 Task: Create a due date automation trigger when advanced on, on the tuesday of the week a card is due add fields with custom field "Resume" set to a number greater or equal to 1 and lower than 10 at 11:00 AM.
Action: Mouse moved to (1028, 83)
Screenshot: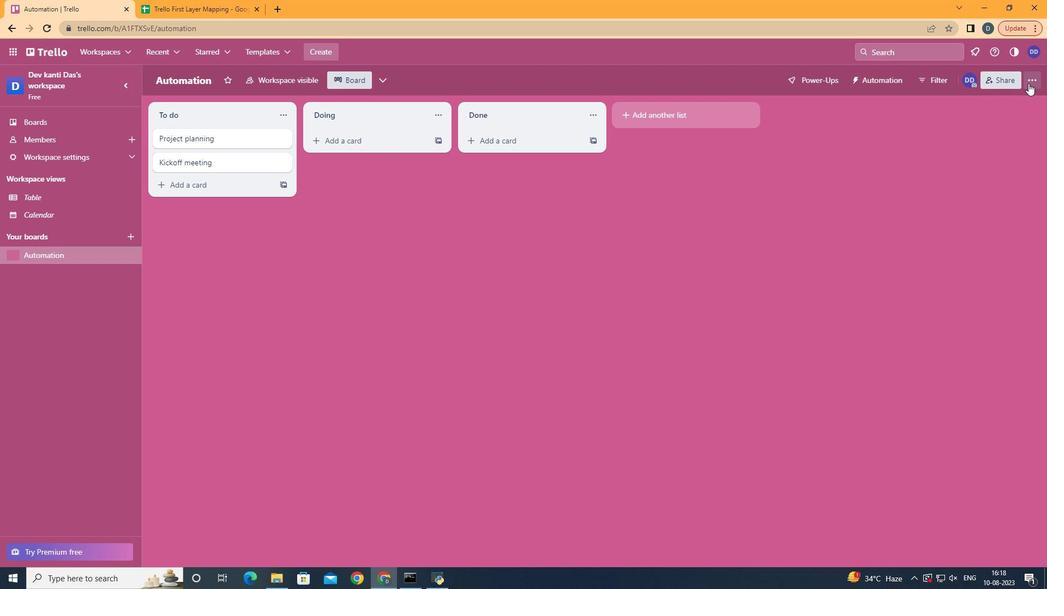
Action: Mouse pressed left at (1028, 83)
Screenshot: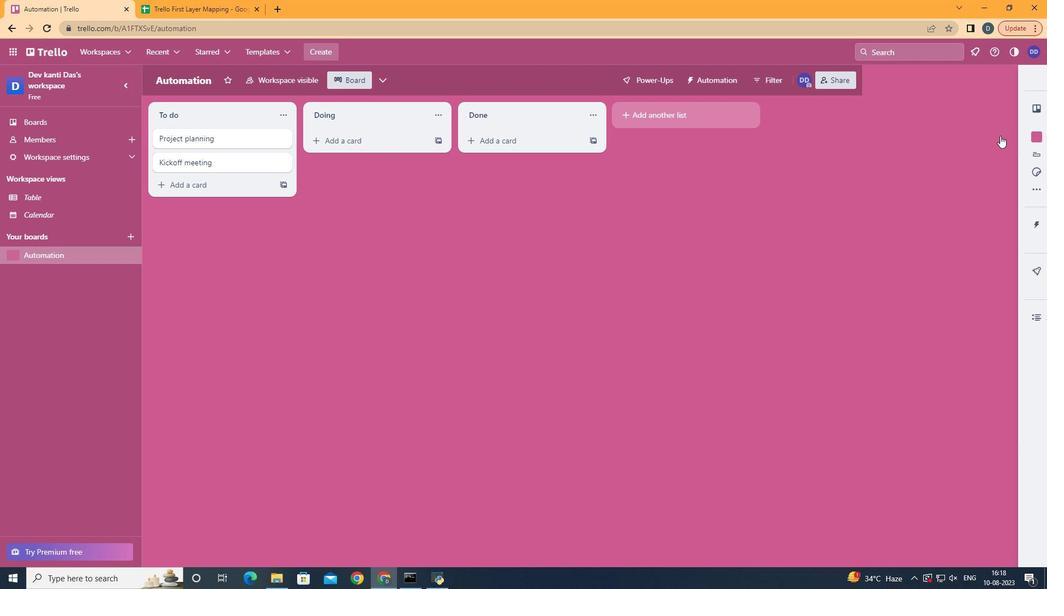 
Action: Mouse moved to (941, 231)
Screenshot: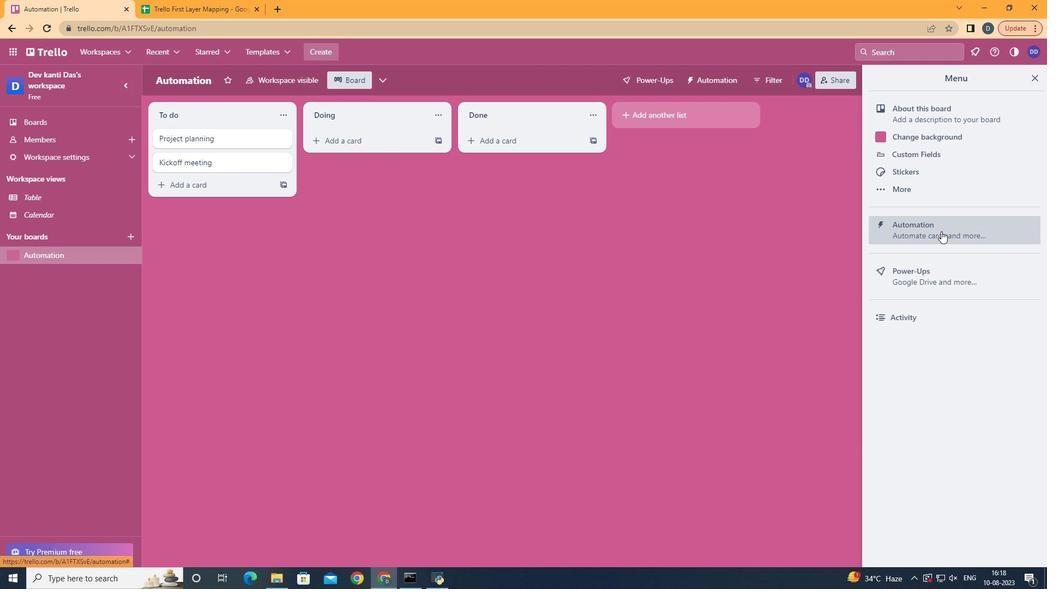 
Action: Mouse pressed left at (941, 231)
Screenshot: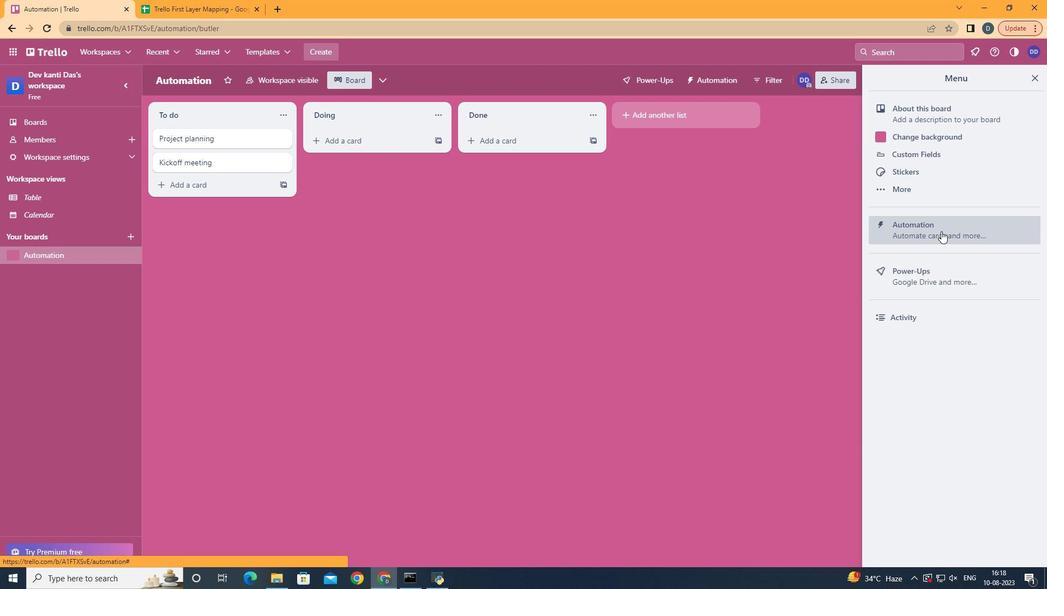 
Action: Mouse moved to (194, 224)
Screenshot: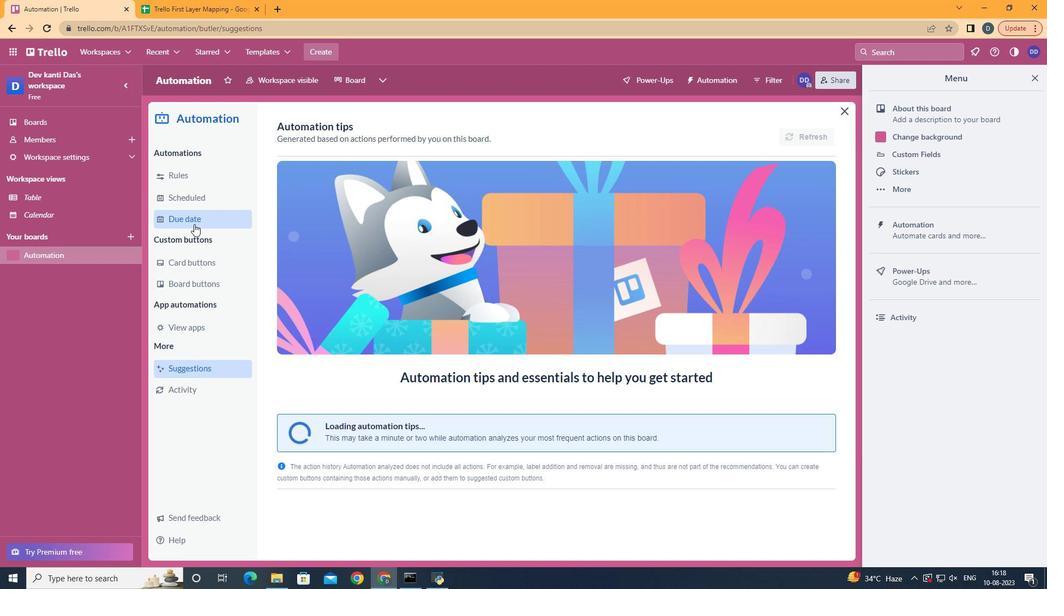 
Action: Mouse pressed left at (194, 224)
Screenshot: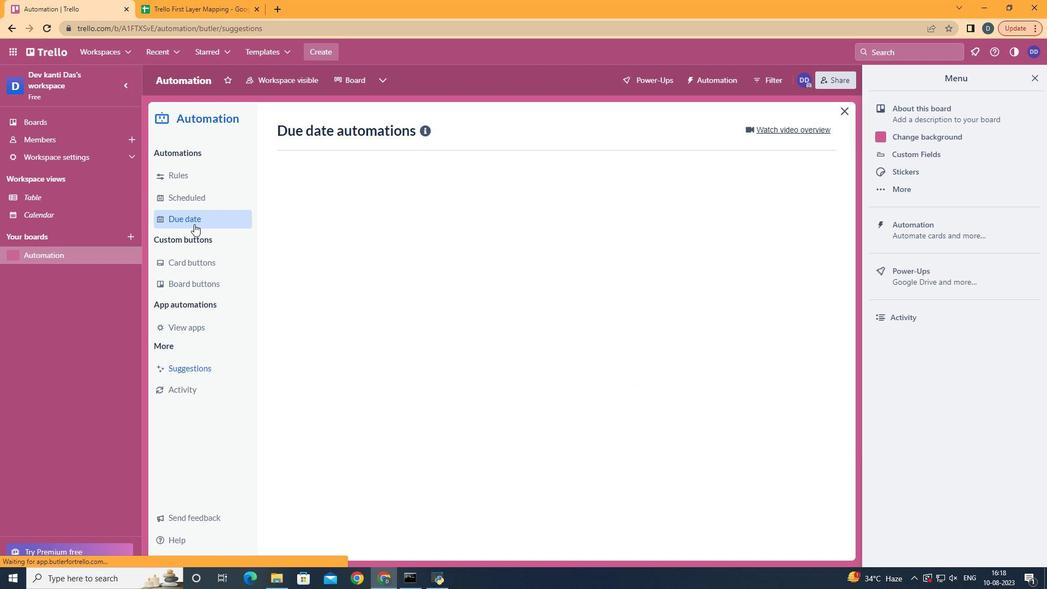 
Action: Mouse moved to (767, 123)
Screenshot: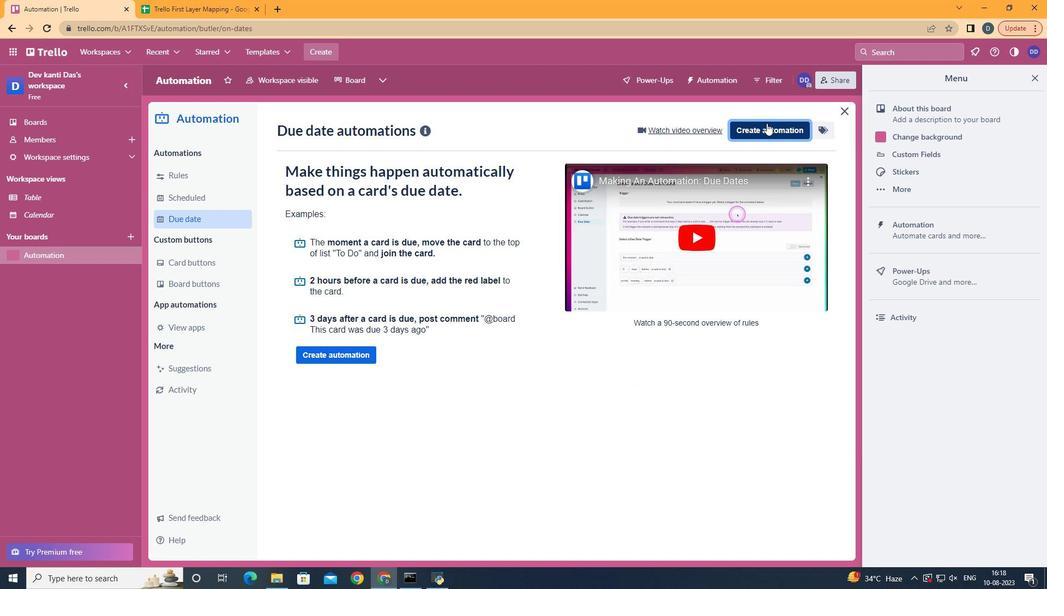 
Action: Mouse pressed left at (767, 123)
Screenshot: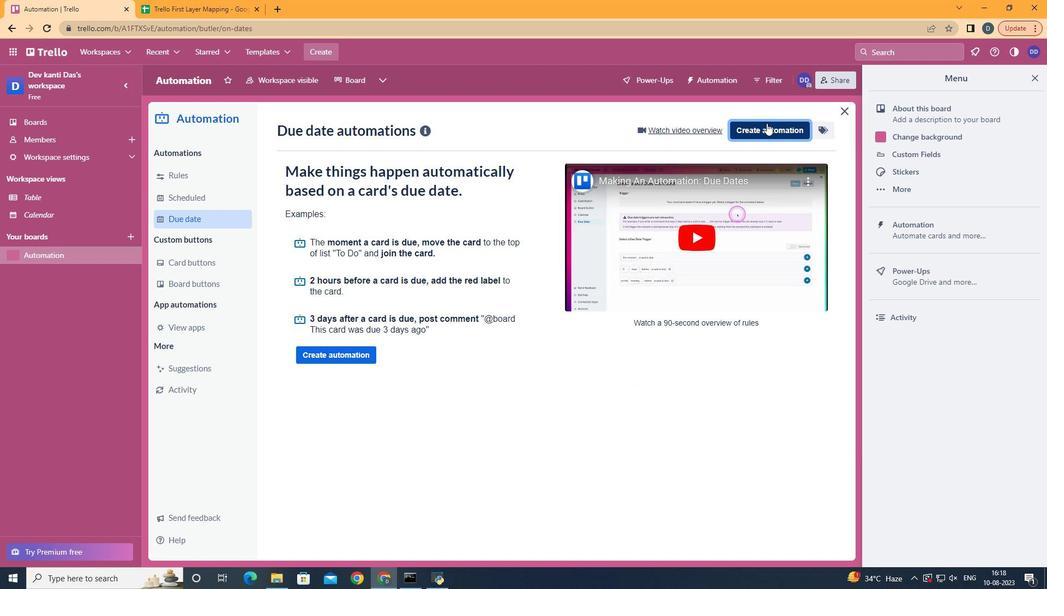 
Action: Mouse moved to (583, 236)
Screenshot: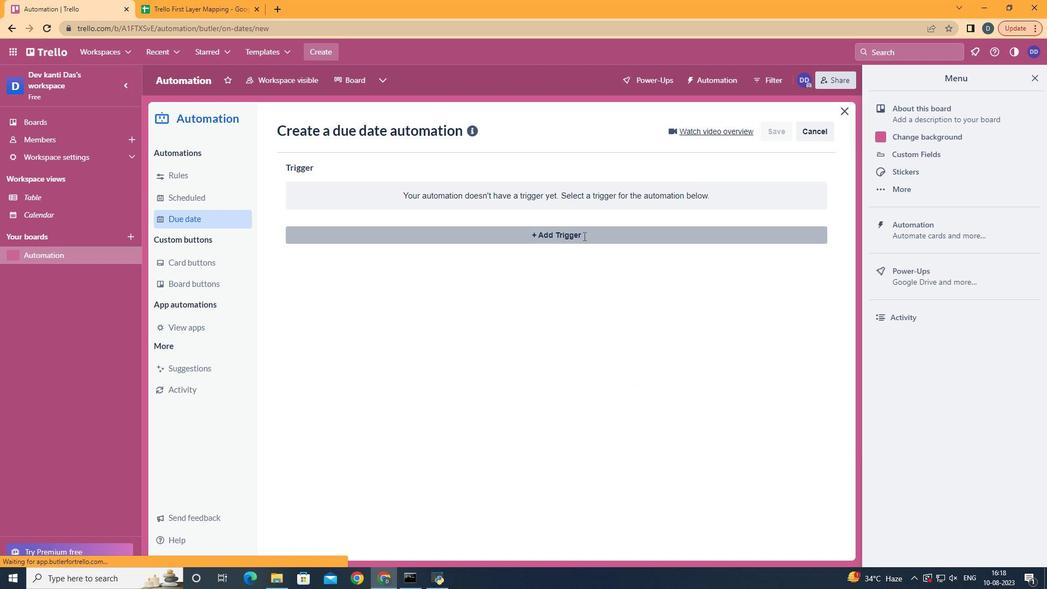 
Action: Mouse pressed left at (583, 236)
Screenshot: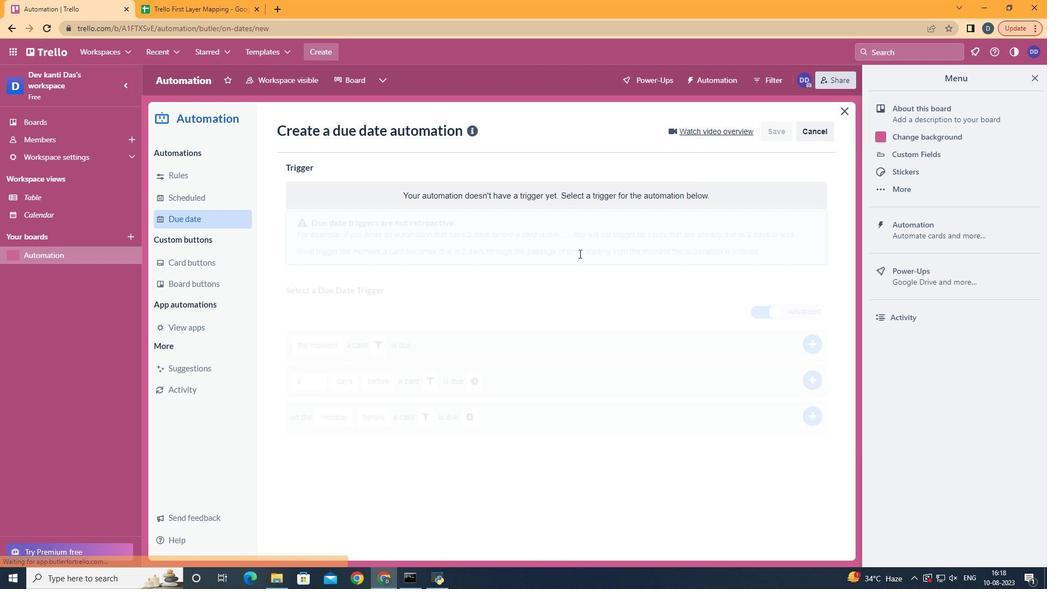 
Action: Mouse moved to (352, 304)
Screenshot: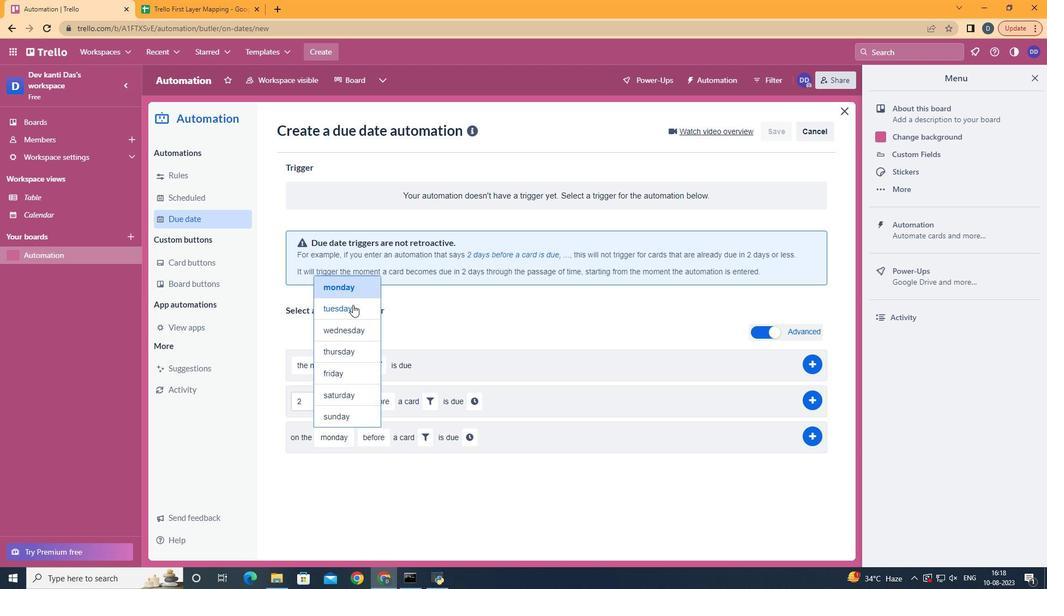 
Action: Mouse pressed left at (352, 304)
Screenshot: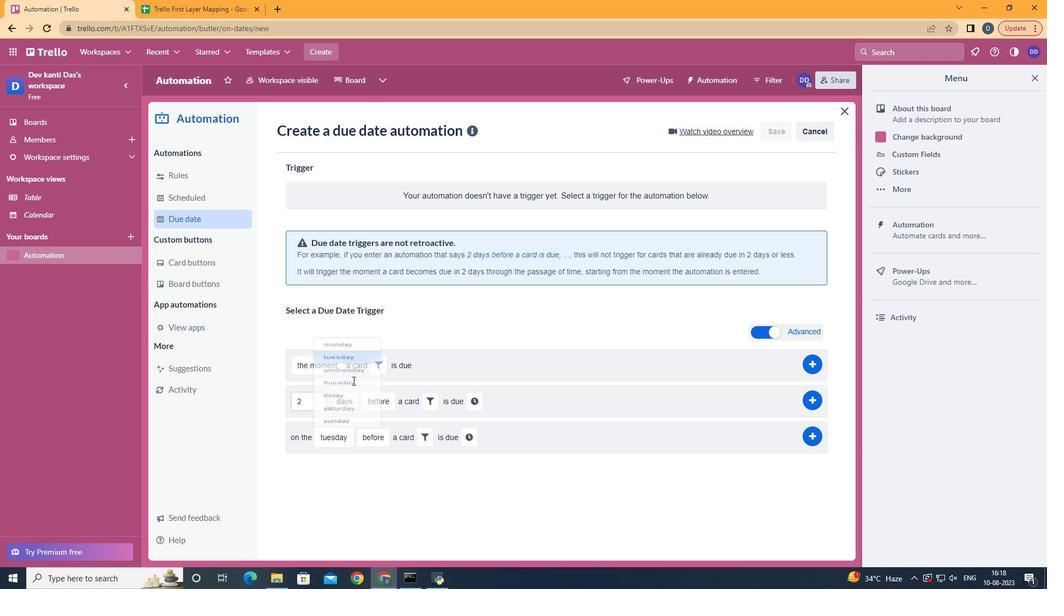 
Action: Mouse moved to (398, 507)
Screenshot: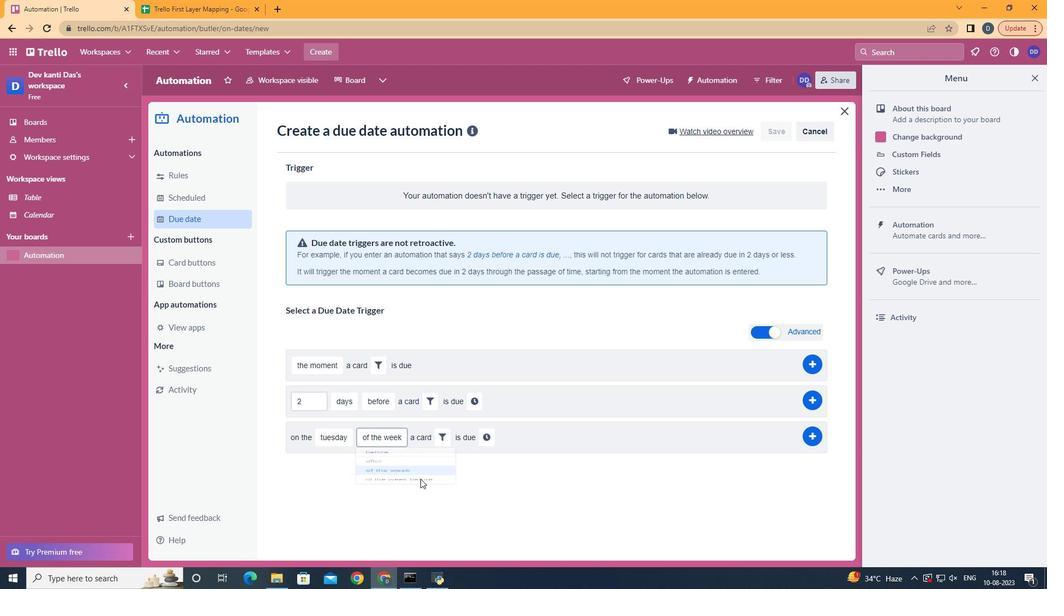 
Action: Mouse pressed left at (398, 507)
Screenshot: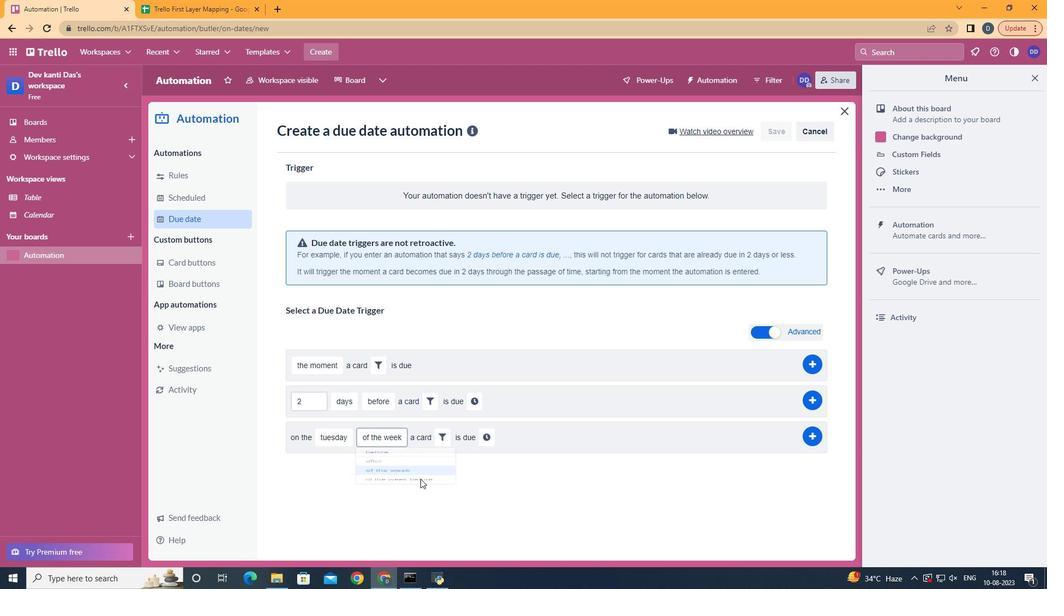 
Action: Mouse moved to (449, 435)
Screenshot: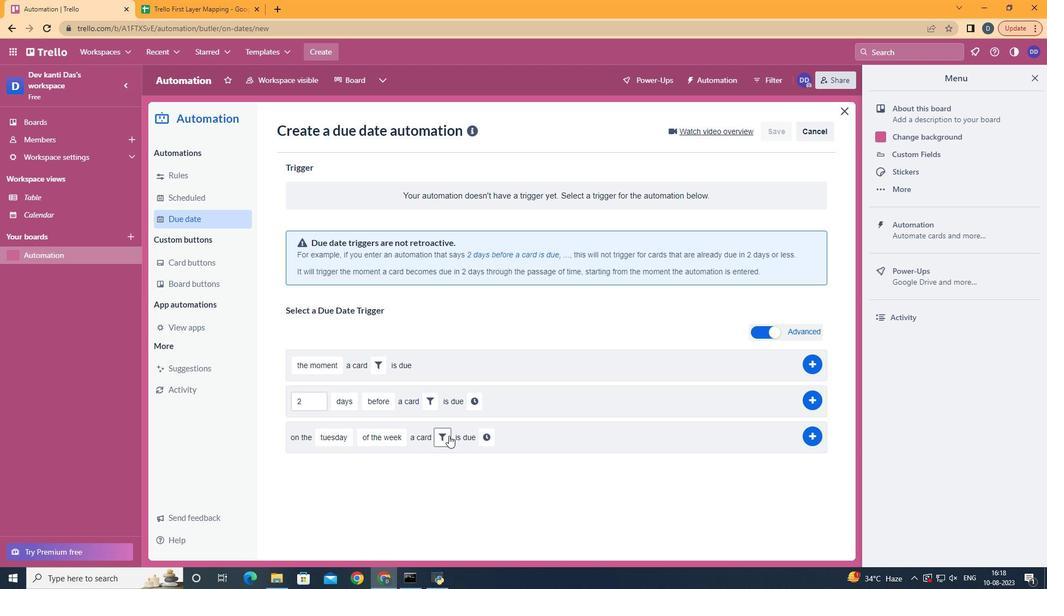 
Action: Mouse pressed left at (449, 435)
Screenshot: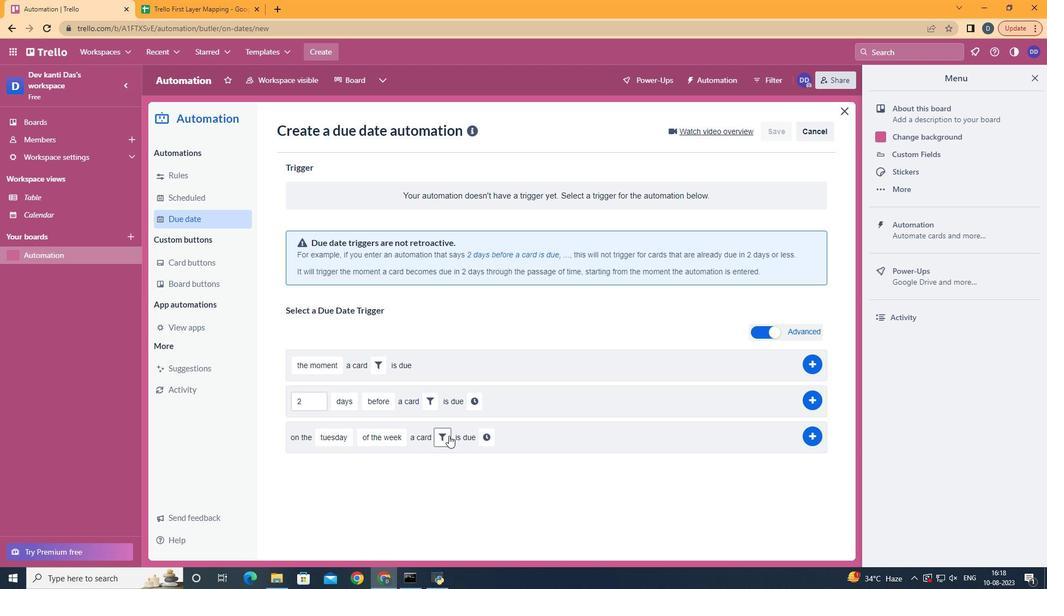 
Action: Mouse moved to (629, 465)
Screenshot: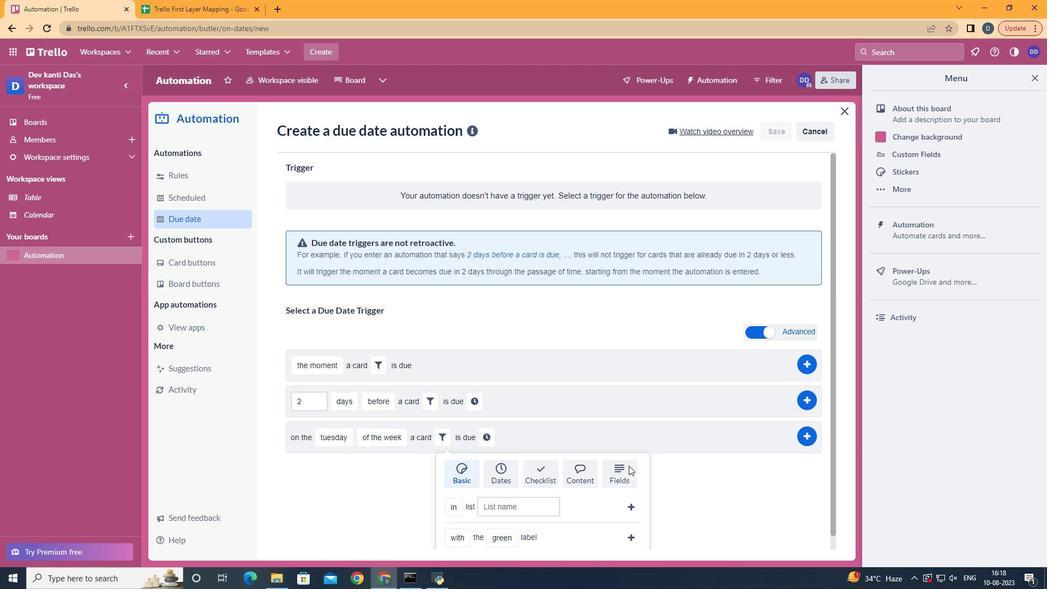
Action: Mouse pressed left at (629, 465)
Screenshot: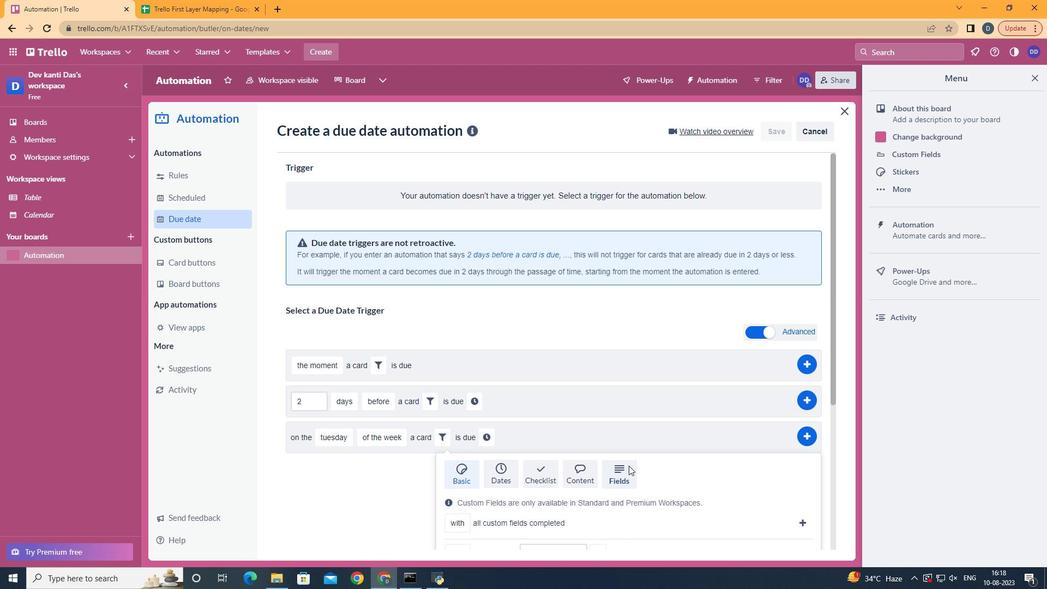 
Action: Mouse scrolled (629, 465) with delta (0, 0)
Screenshot: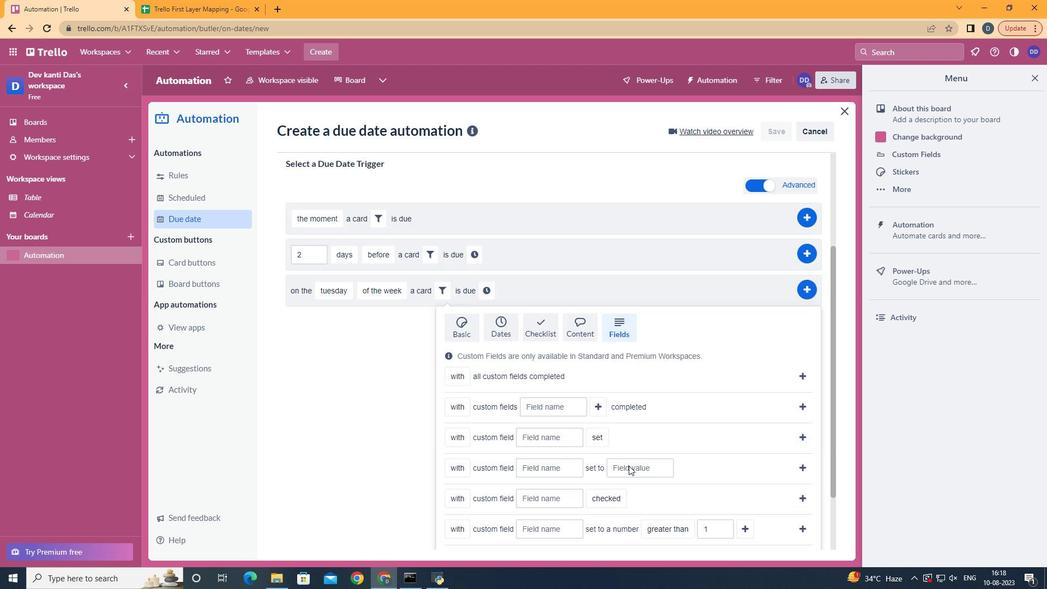 
Action: Mouse scrolled (629, 465) with delta (0, 0)
Screenshot: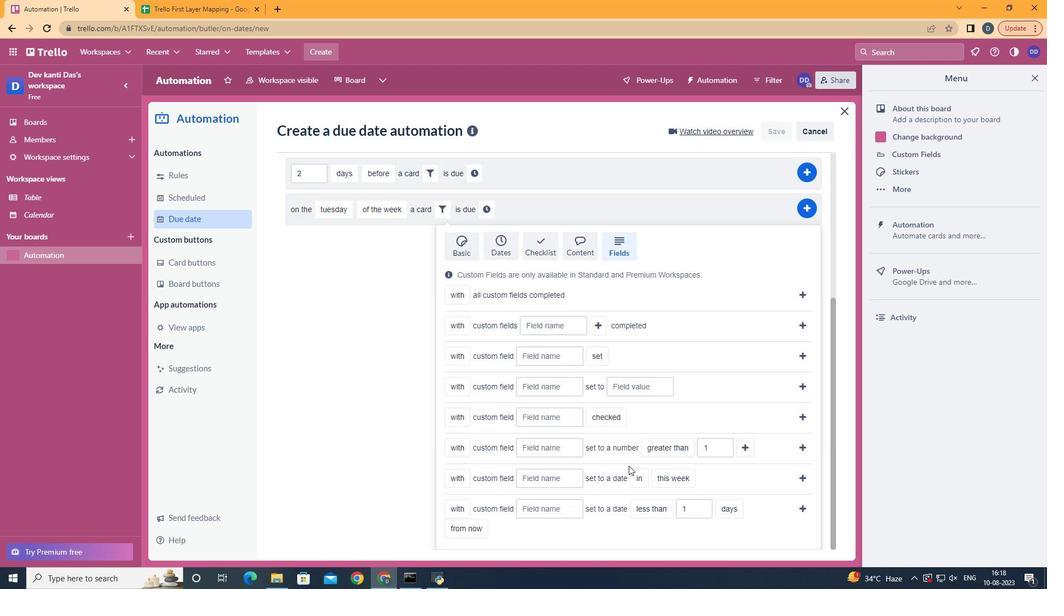 
Action: Mouse scrolled (629, 465) with delta (0, 0)
Screenshot: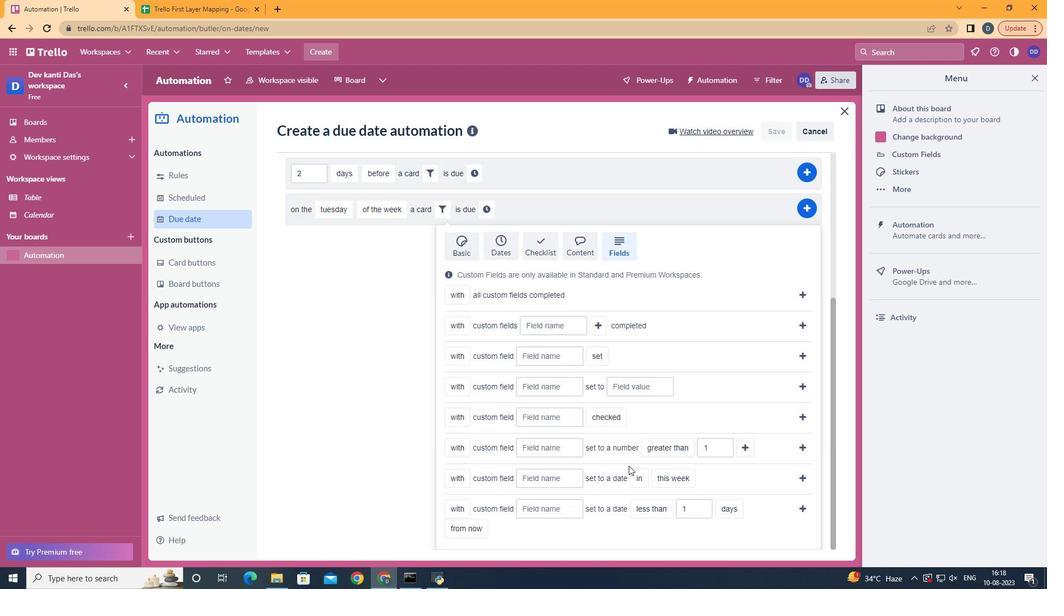 
Action: Mouse scrolled (629, 465) with delta (0, 0)
Screenshot: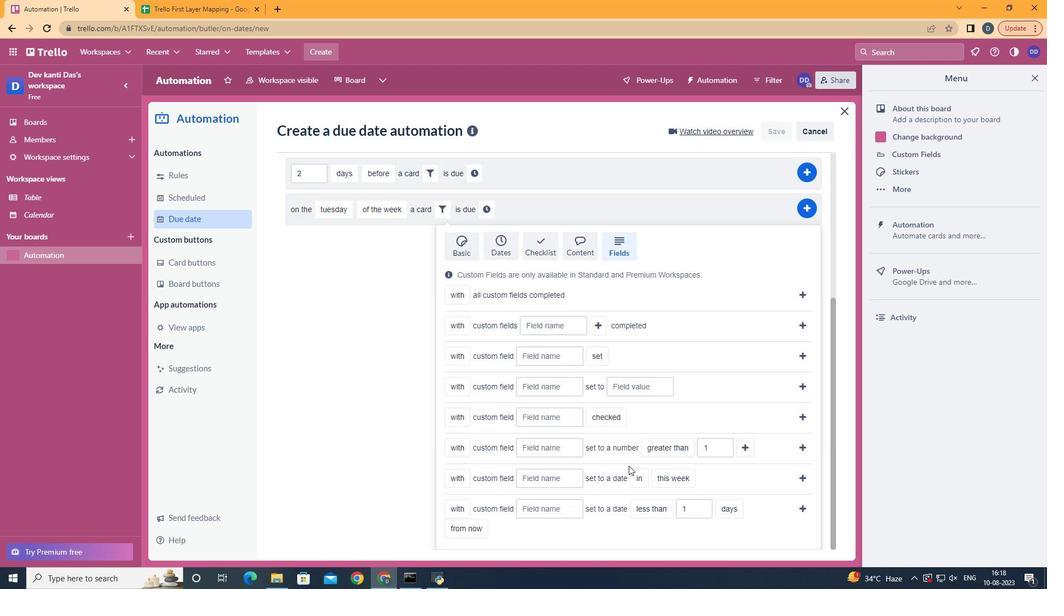 
Action: Mouse scrolled (629, 465) with delta (0, 0)
Screenshot: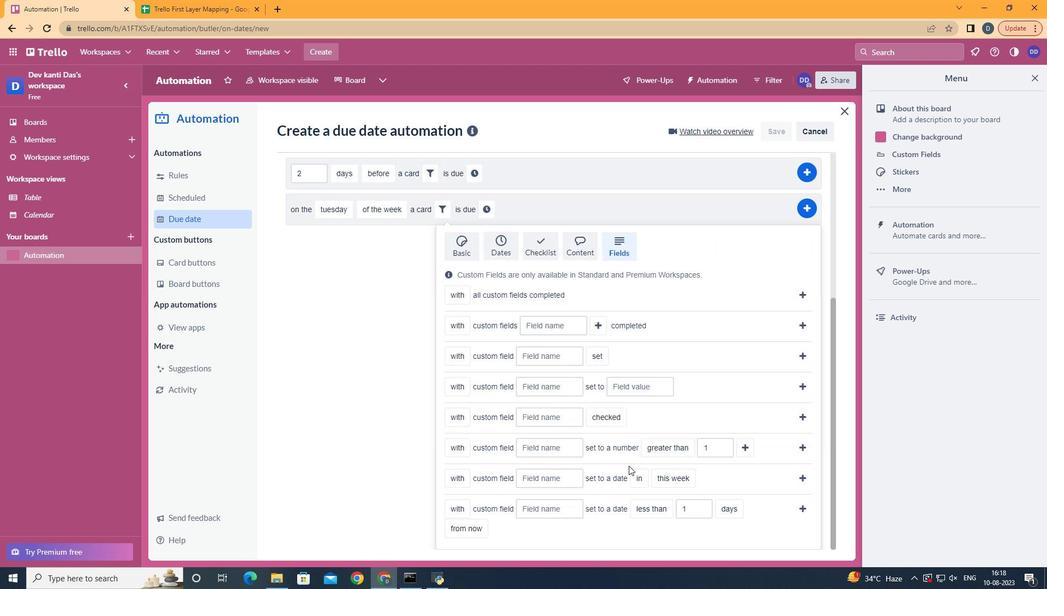 
Action: Mouse scrolled (629, 465) with delta (0, 0)
Screenshot: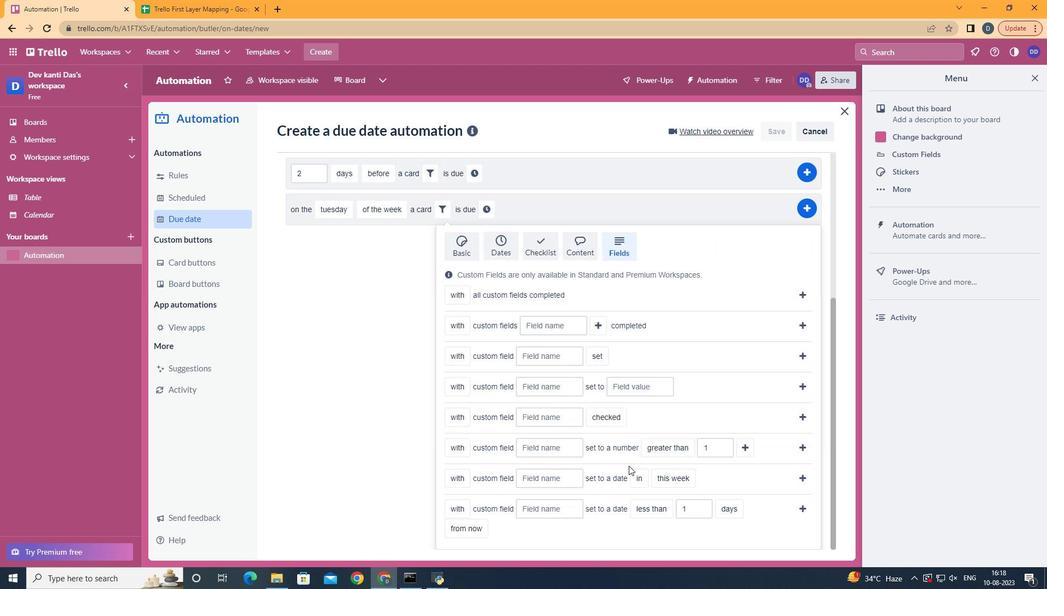 
Action: Mouse moved to (553, 442)
Screenshot: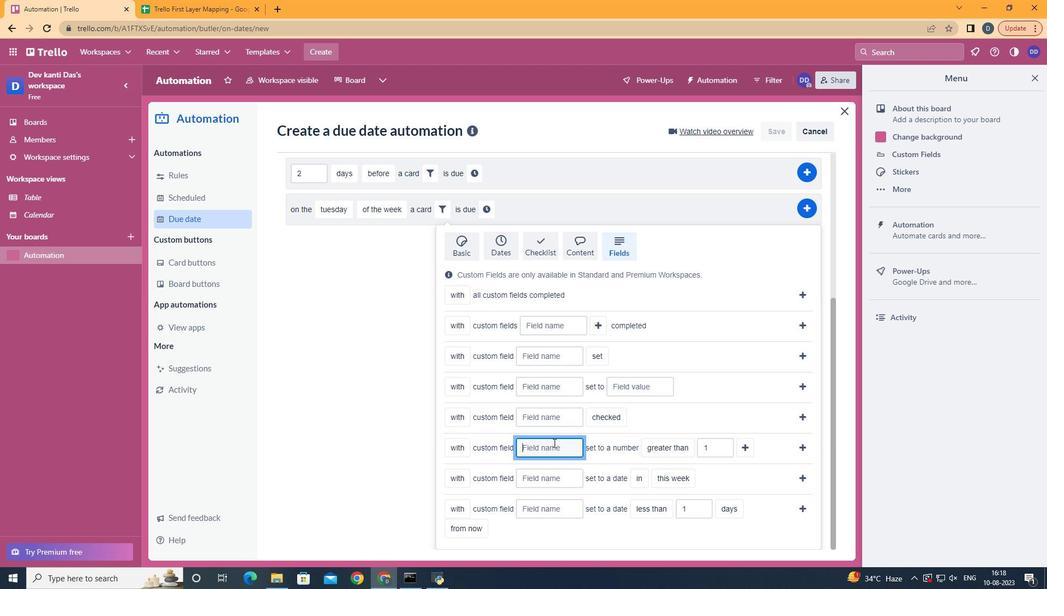 
Action: Mouse pressed left at (553, 442)
Screenshot: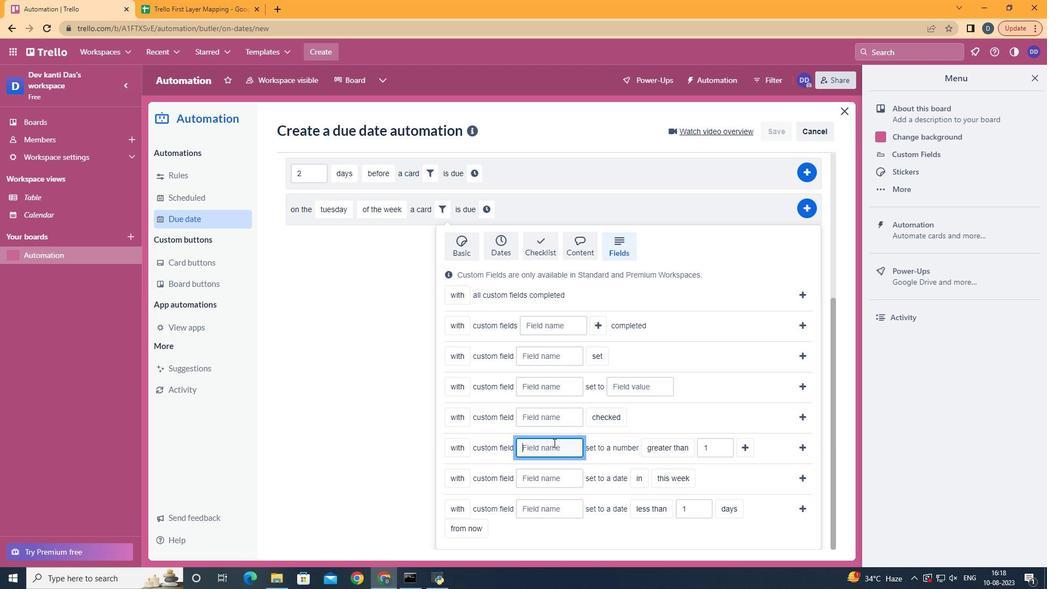 
Action: Mouse moved to (529, 448)
Screenshot: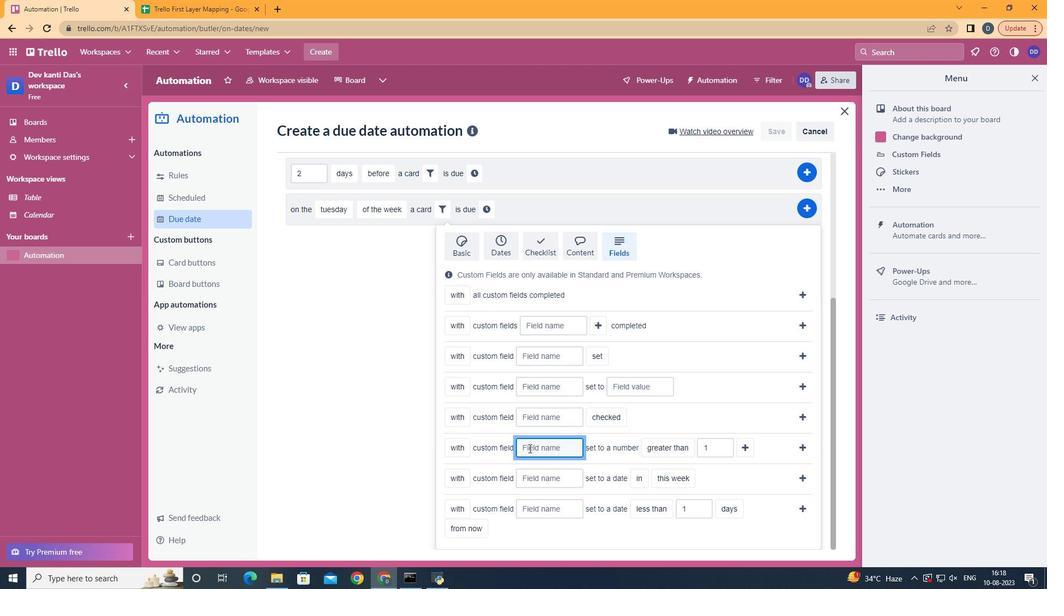 
Action: Key pressed <Key.shift>Resume
Screenshot: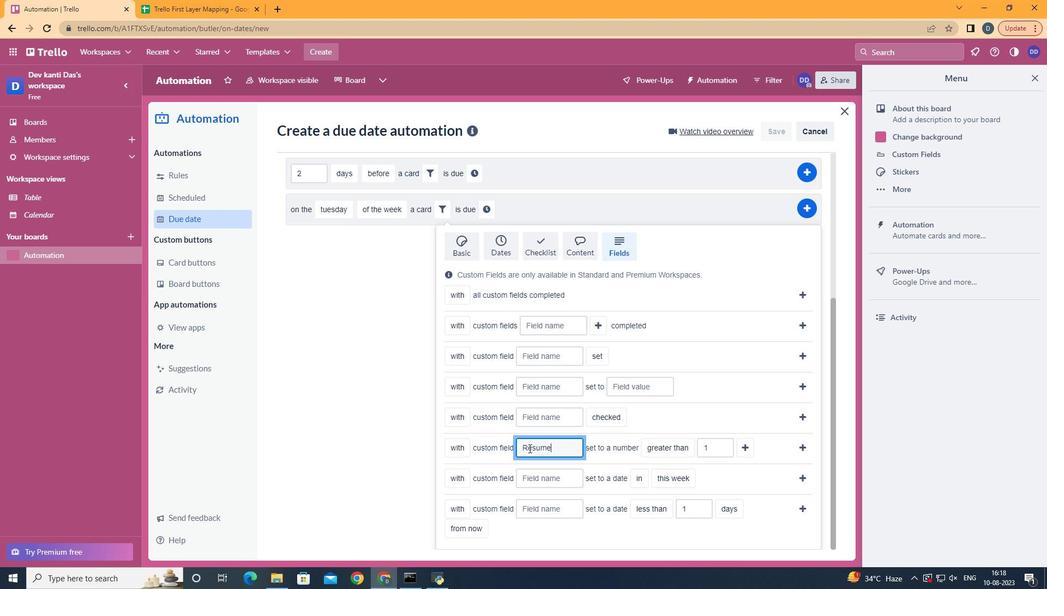 
Action: Mouse moved to (674, 488)
Screenshot: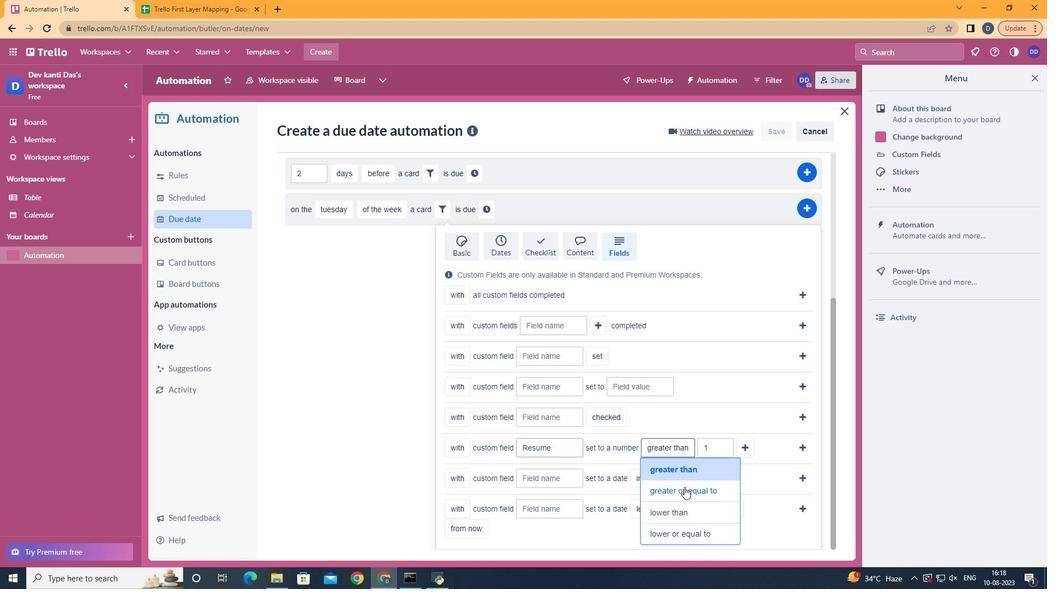 
Action: Mouse pressed left at (674, 488)
Screenshot: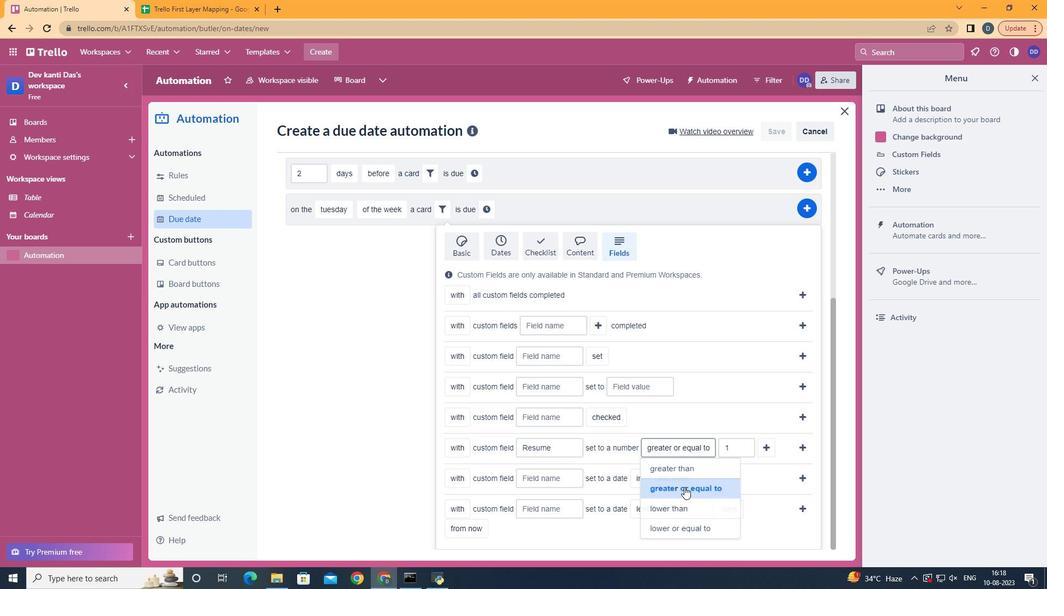
Action: Mouse moved to (767, 442)
Screenshot: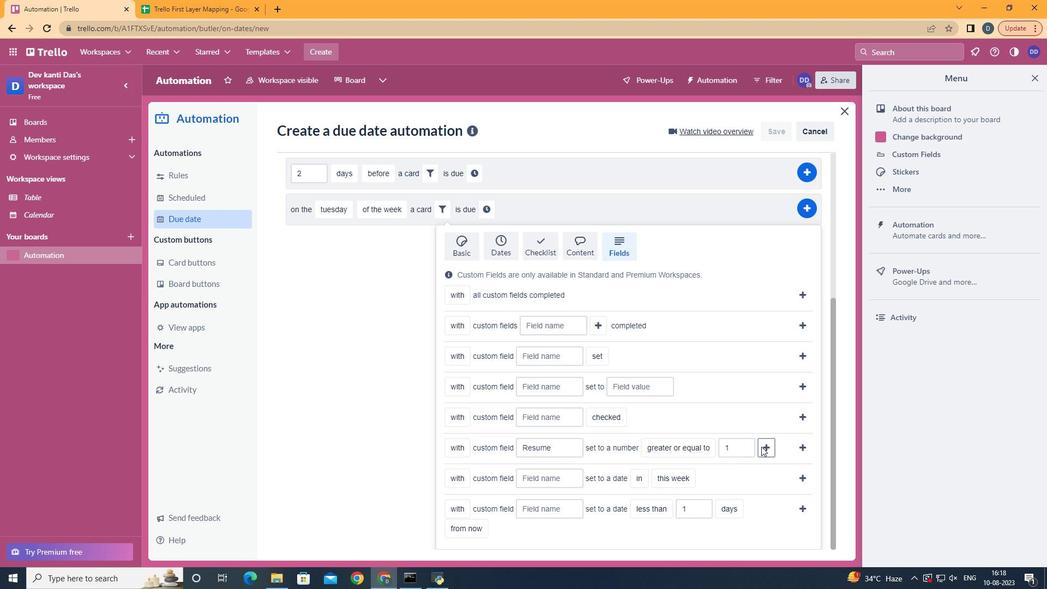 
Action: Mouse pressed left at (767, 442)
Screenshot: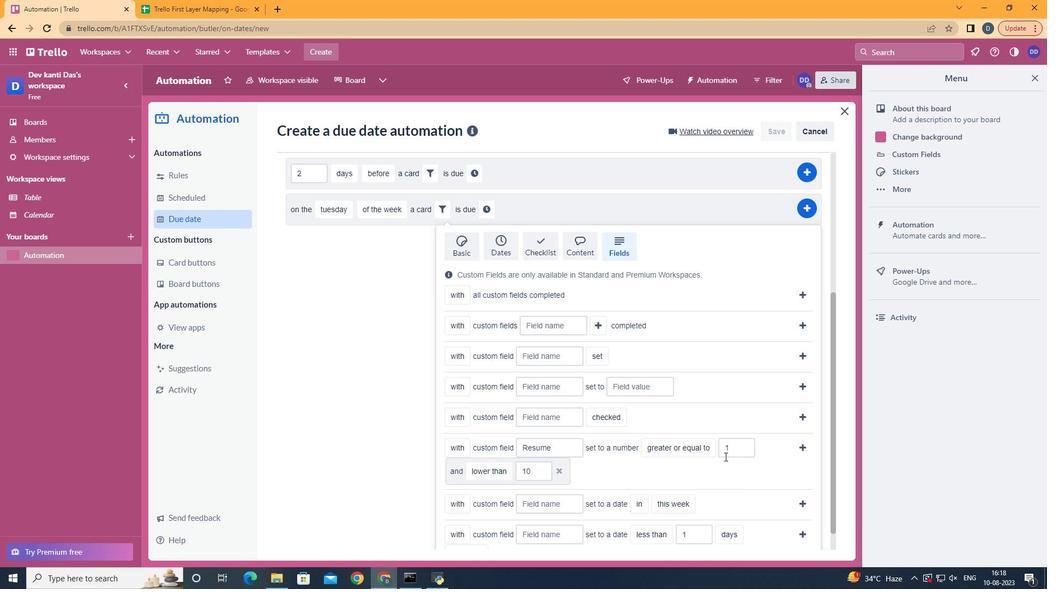 
Action: Mouse moved to (806, 447)
Screenshot: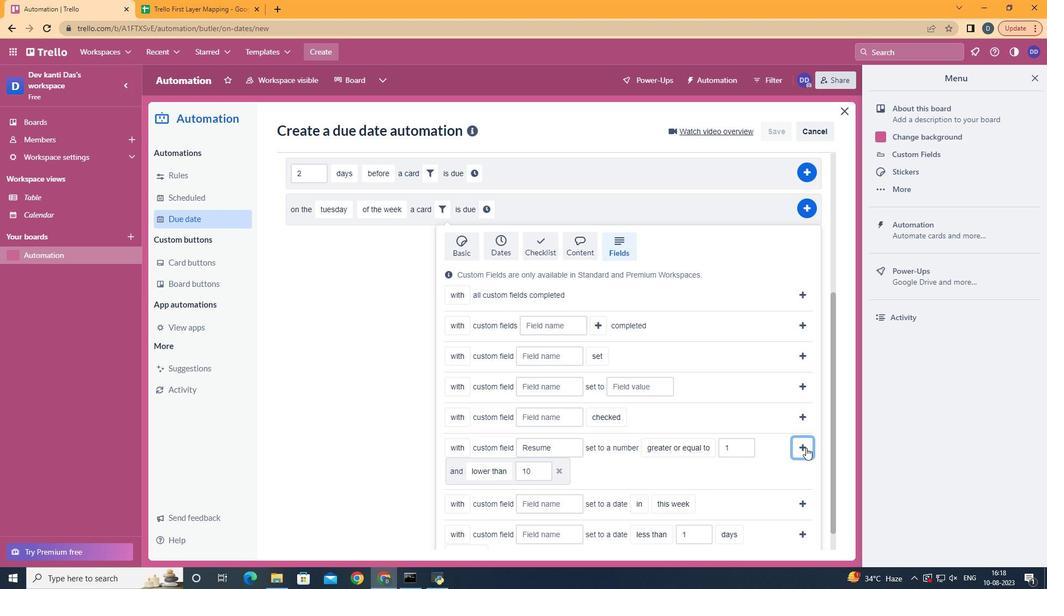 
Action: Mouse pressed left at (806, 447)
Screenshot: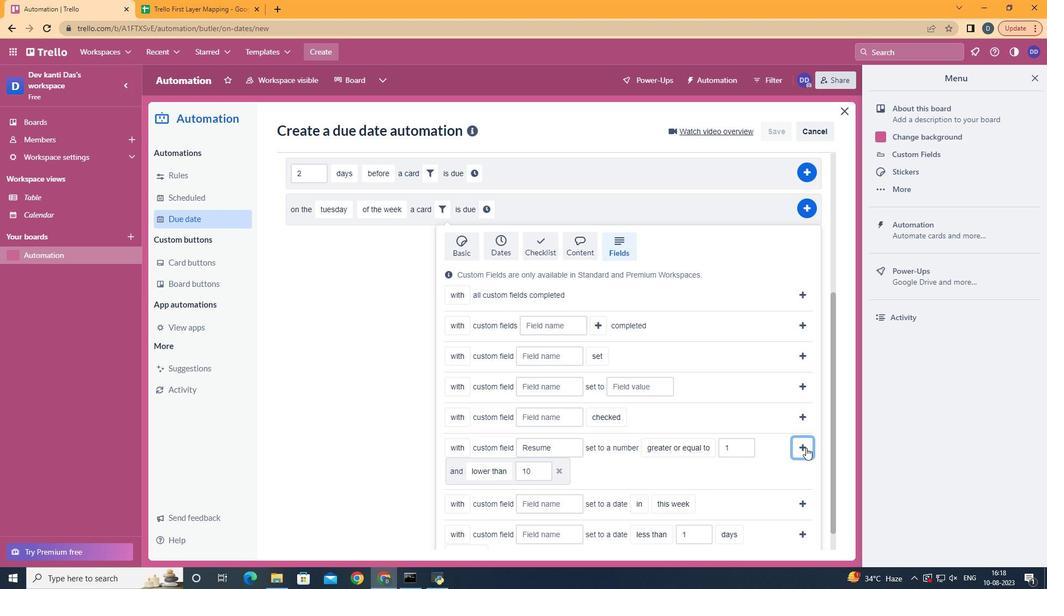 
Action: Mouse moved to (307, 458)
Screenshot: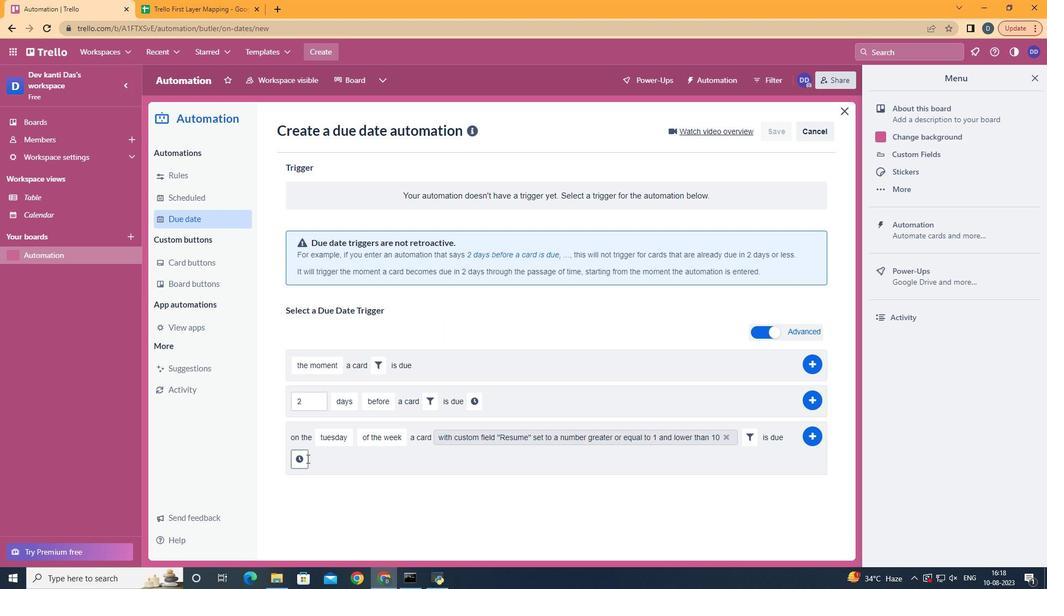
Action: Mouse pressed left at (307, 458)
Screenshot: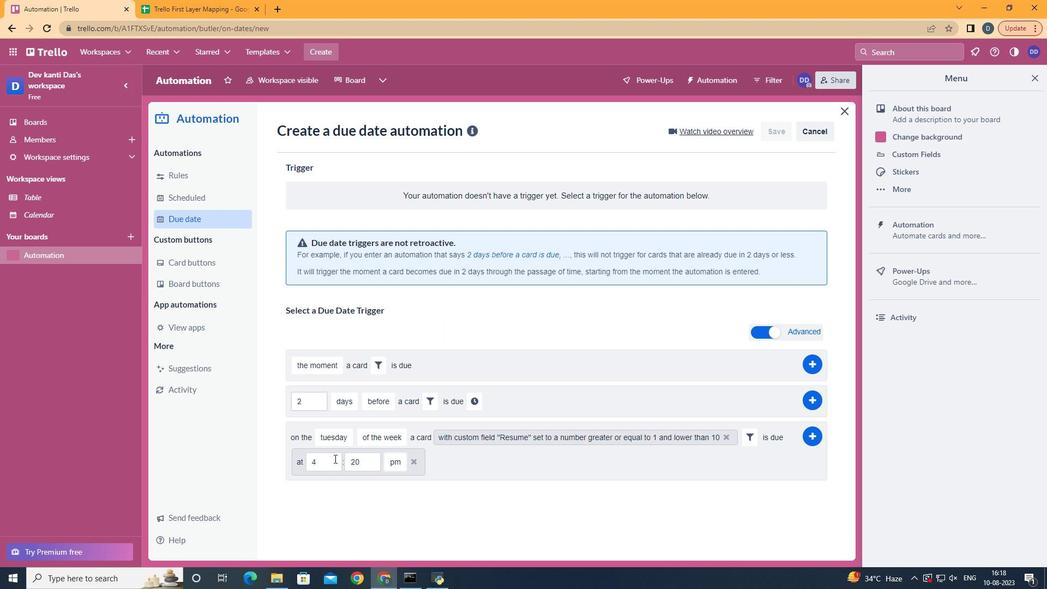 
Action: Mouse moved to (336, 458)
Screenshot: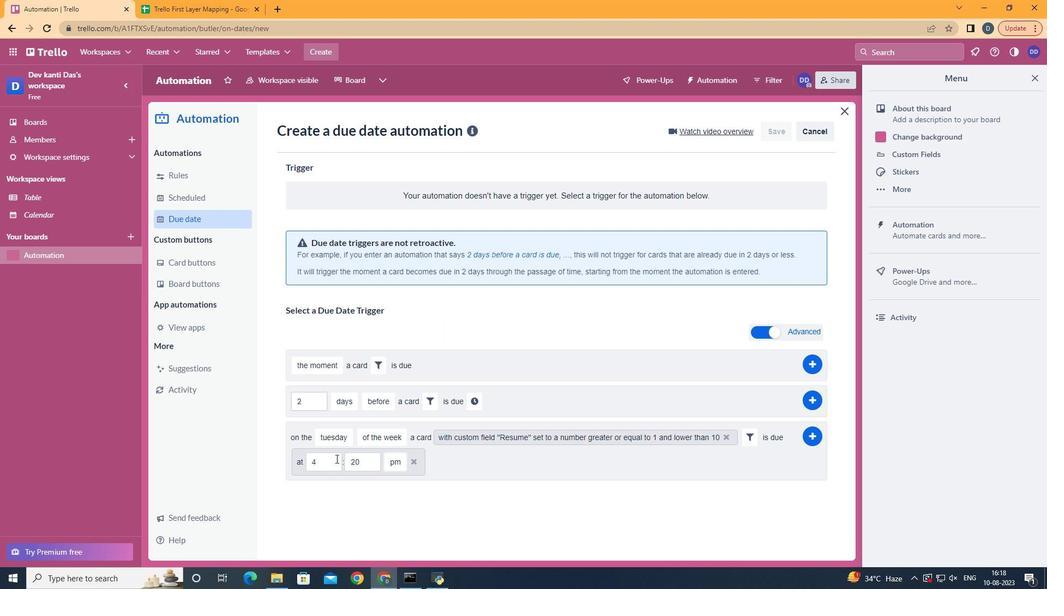 
Action: Mouse pressed left at (336, 458)
Screenshot: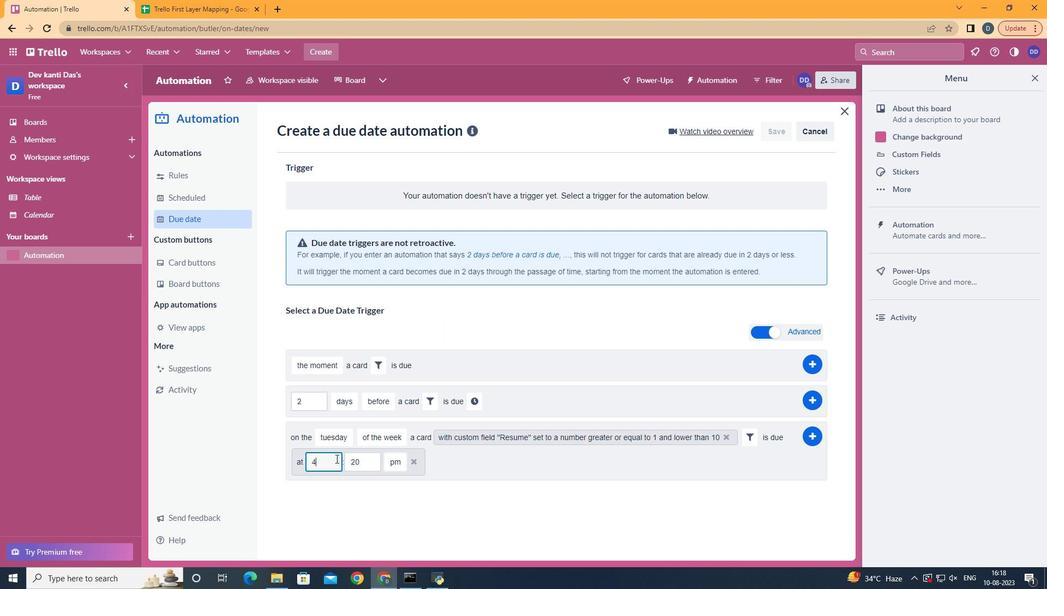 
Action: Key pressed <Key.backspace>11
Screenshot: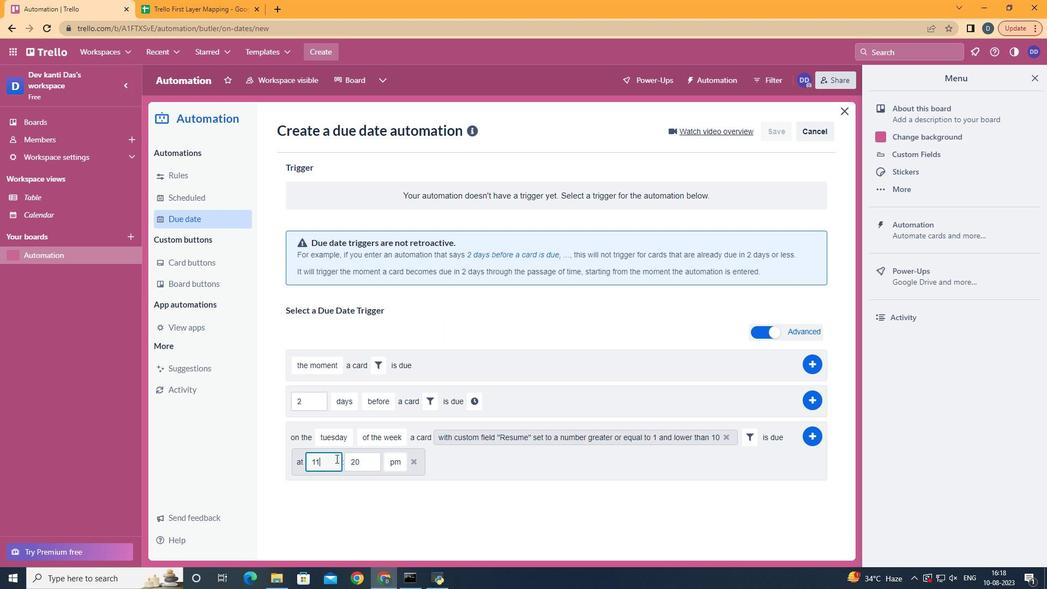 
Action: Mouse moved to (363, 463)
Screenshot: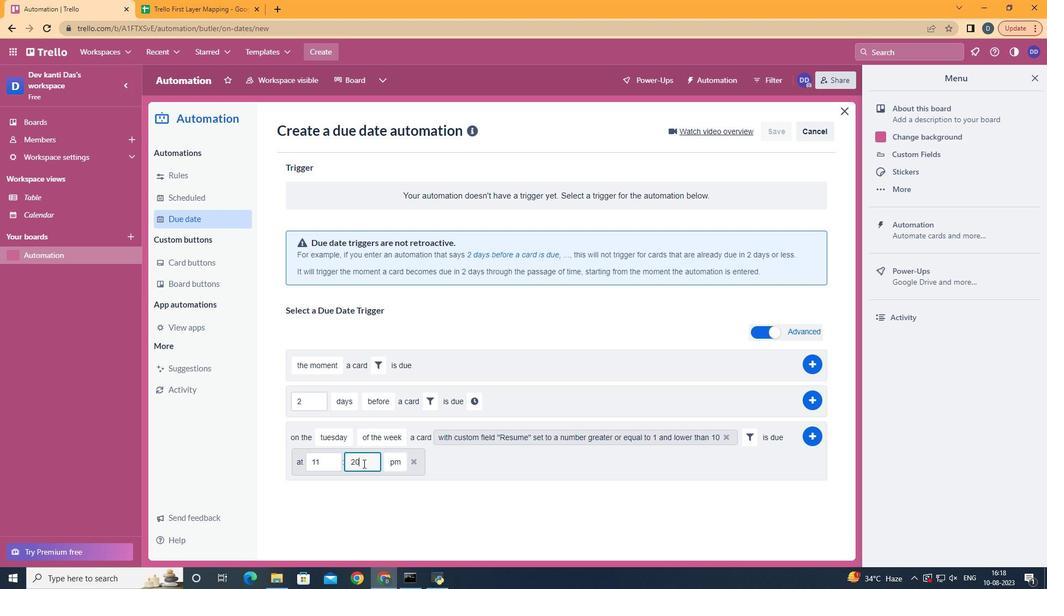 
Action: Mouse pressed left at (363, 463)
Screenshot: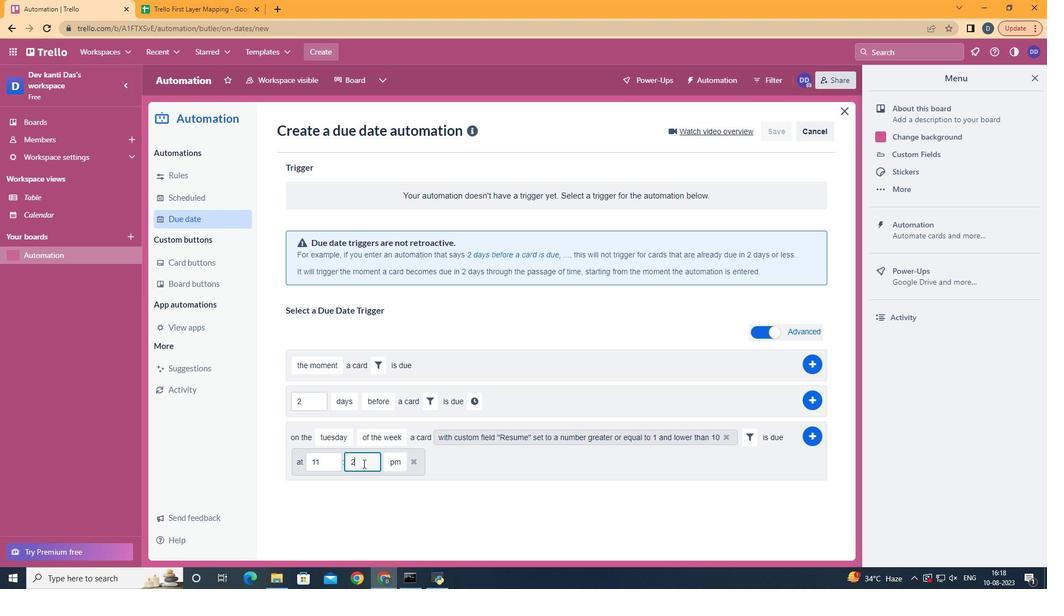 
Action: Key pressed <Key.backspace>
Screenshot: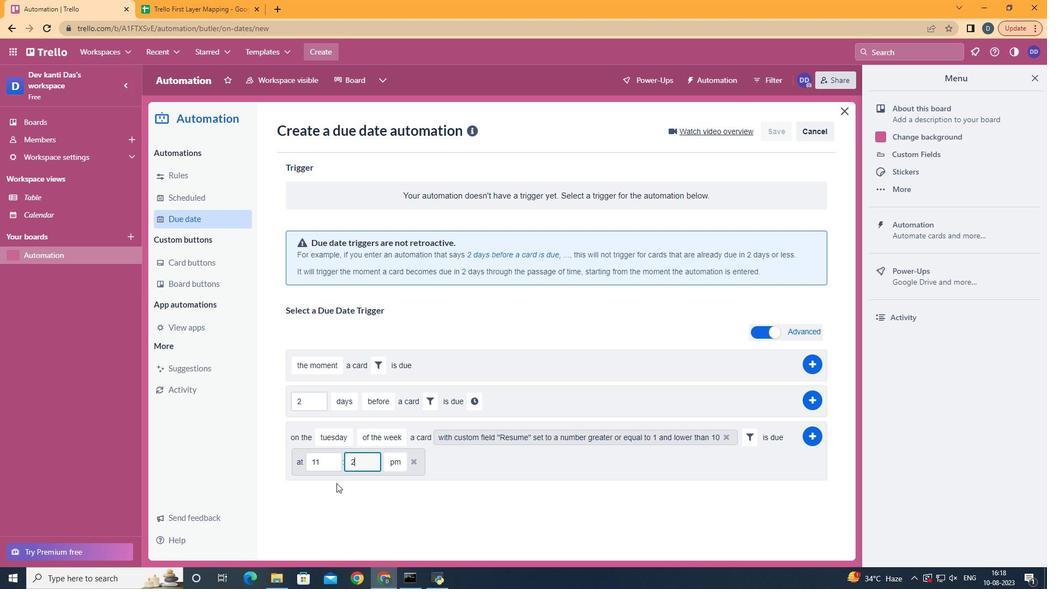 
Action: Mouse moved to (342, 480)
Screenshot: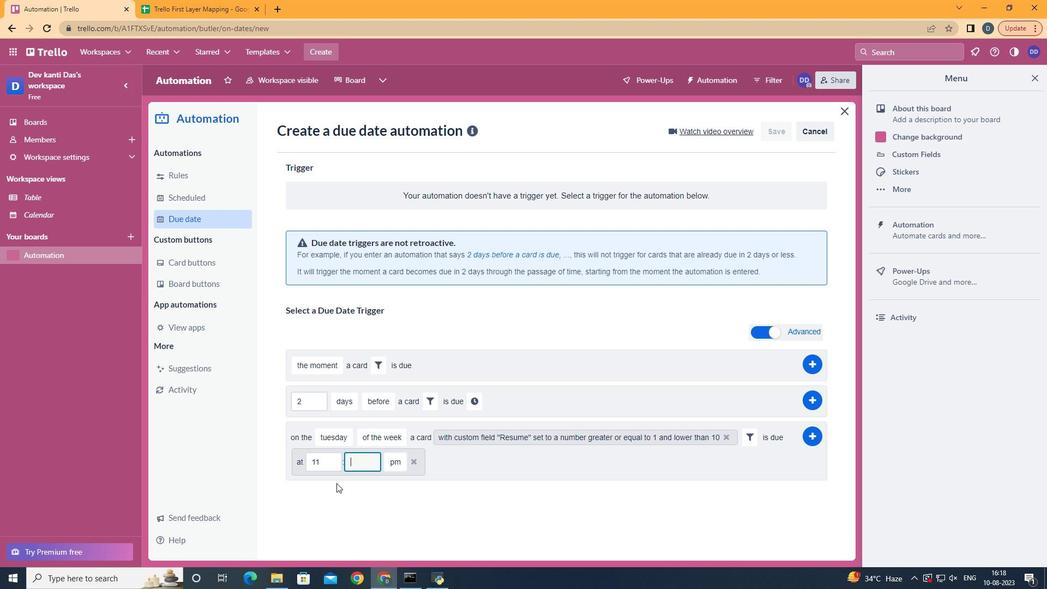 
Action: Key pressed <Key.backspace>
Screenshot: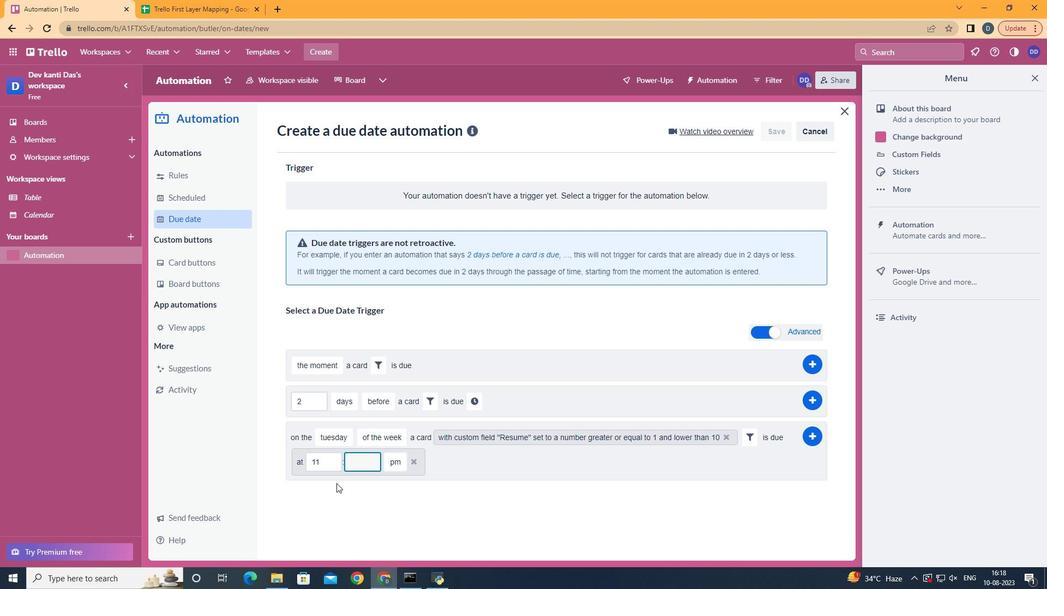 
Action: Mouse moved to (336, 483)
Screenshot: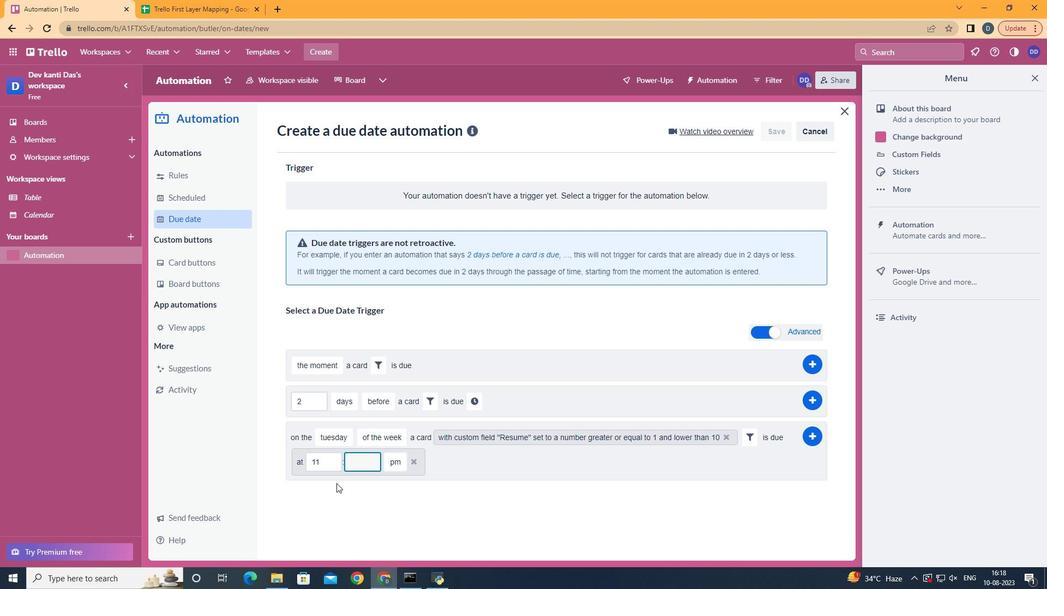 
Action: Key pressed 00
Screenshot: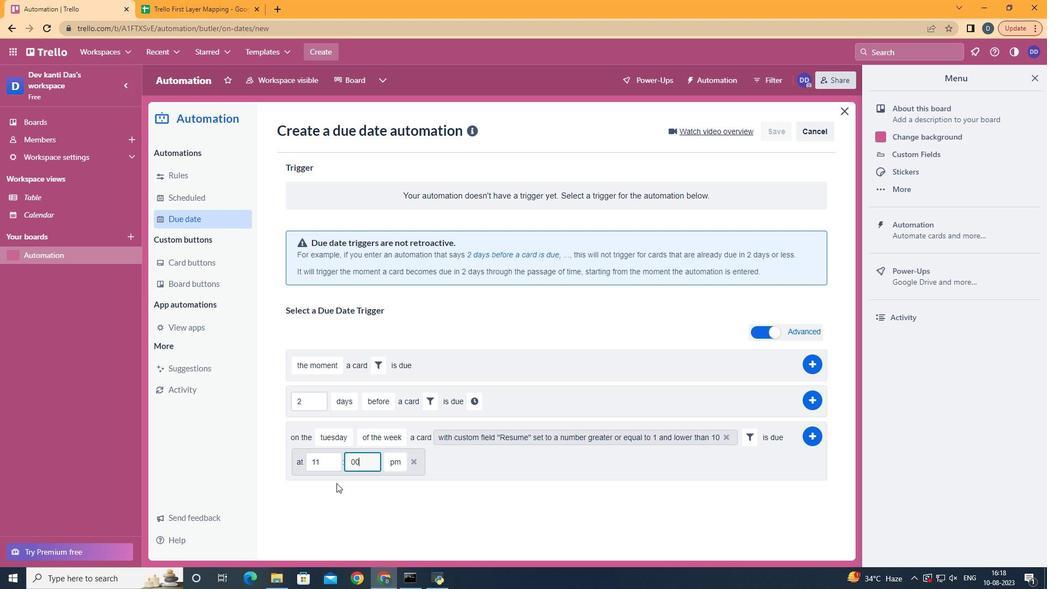
Action: Mouse moved to (397, 483)
Screenshot: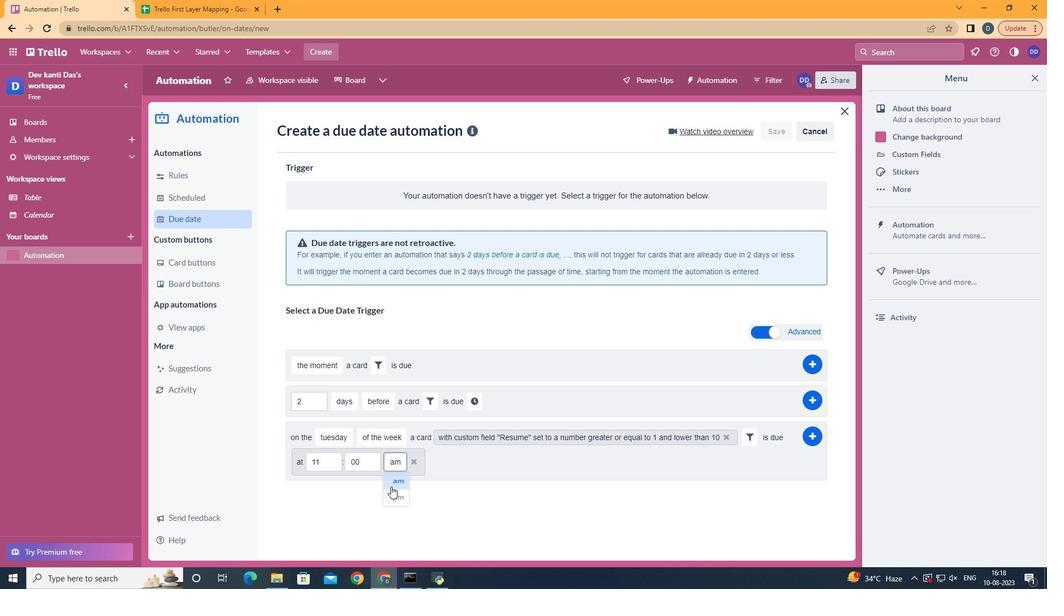 
Action: Mouse pressed left at (397, 483)
Screenshot: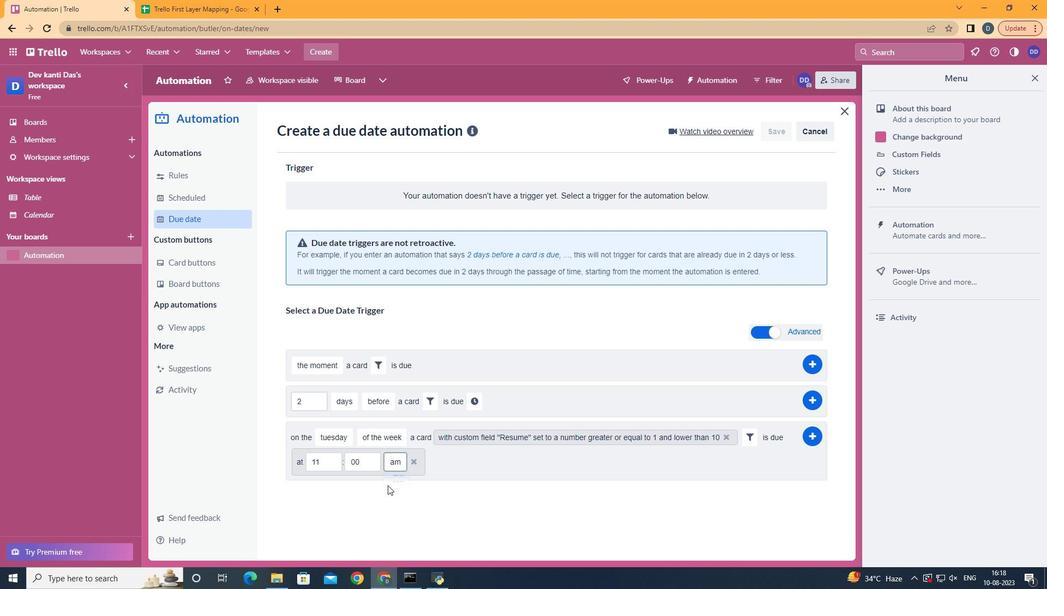 
Action: Mouse moved to (820, 434)
Screenshot: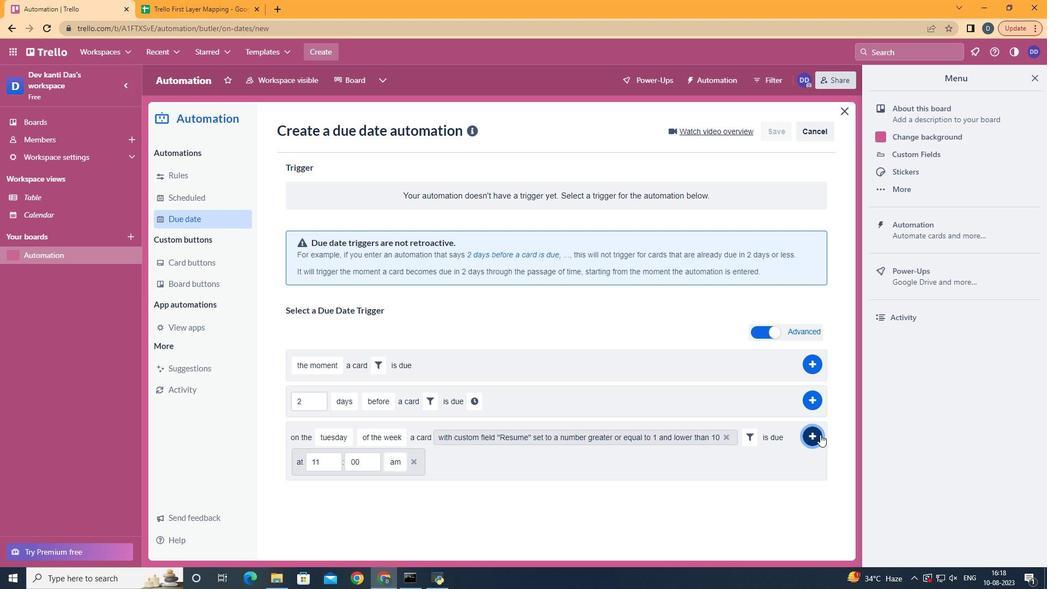 
Action: Mouse pressed left at (820, 434)
Screenshot: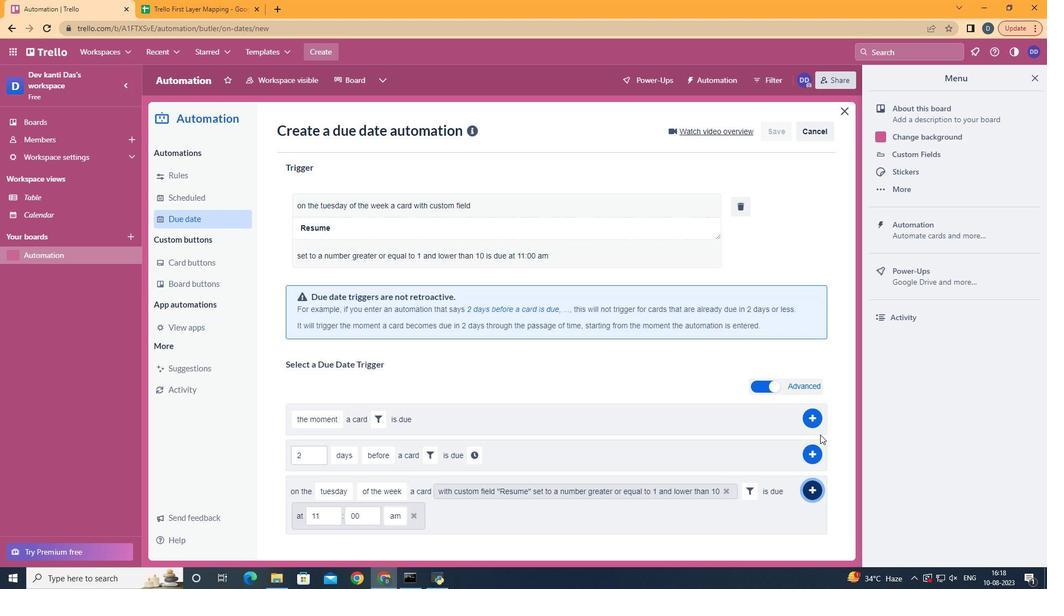 
Action: Mouse moved to (819, 435)
Screenshot: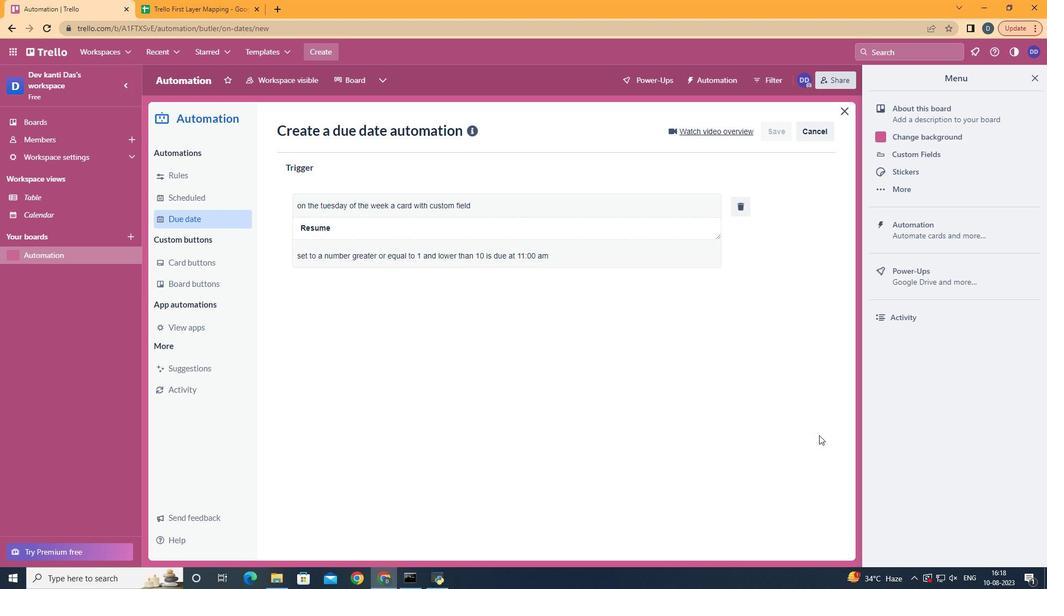 
